 Task: Check the sale-to-list ratio of walk-in closet in the last 3 years.
Action: Mouse moved to (1020, 242)
Screenshot: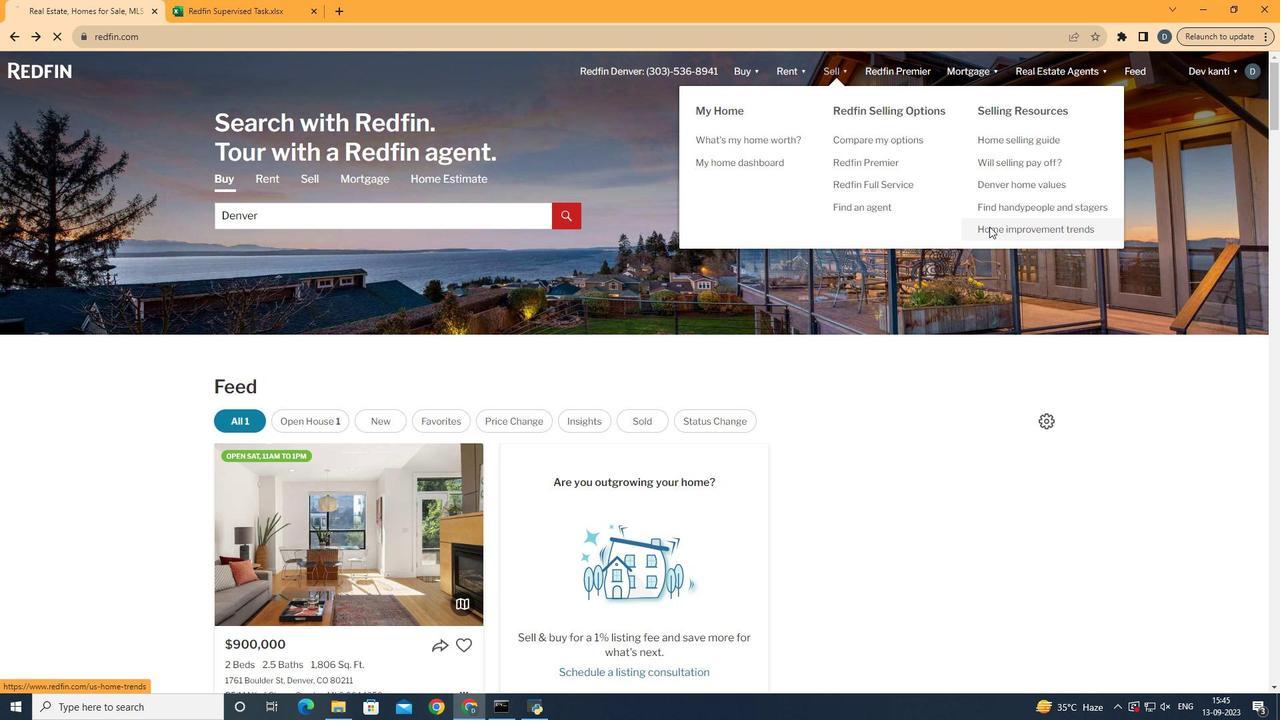 
Action: Mouse pressed left at (1020, 242)
Screenshot: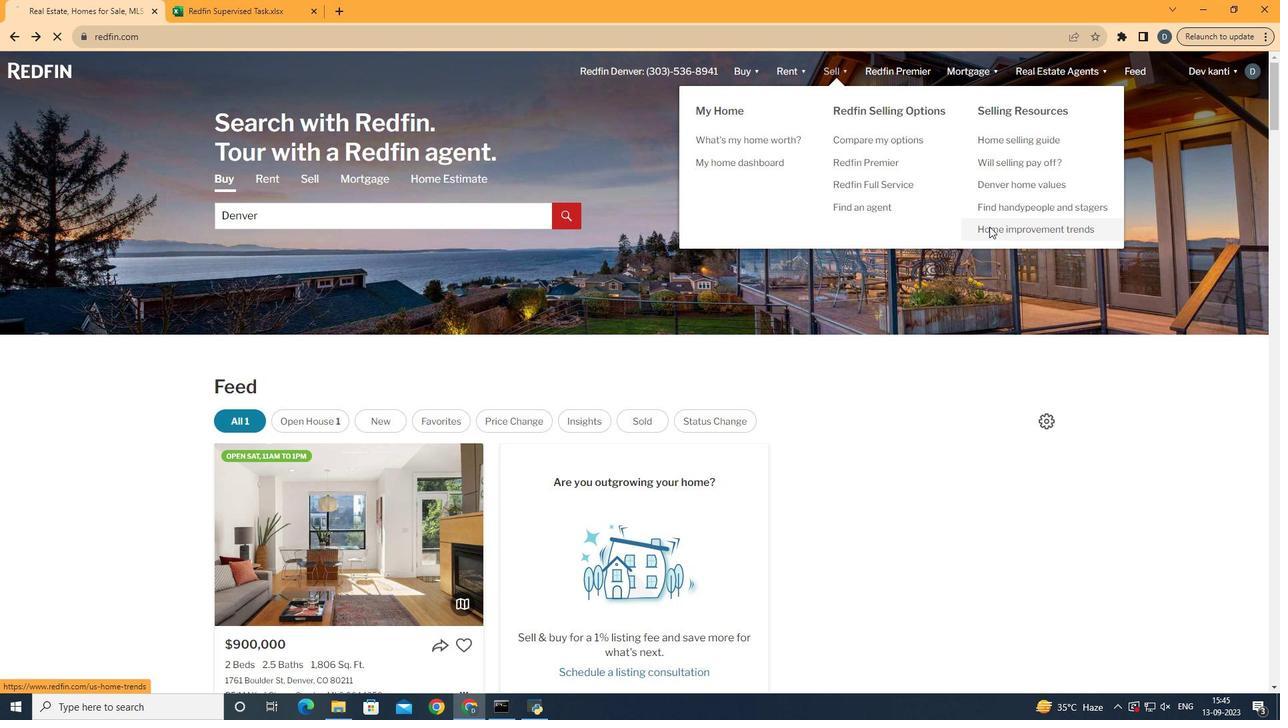 
Action: Mouse moved to (340, 266)
Screenshot: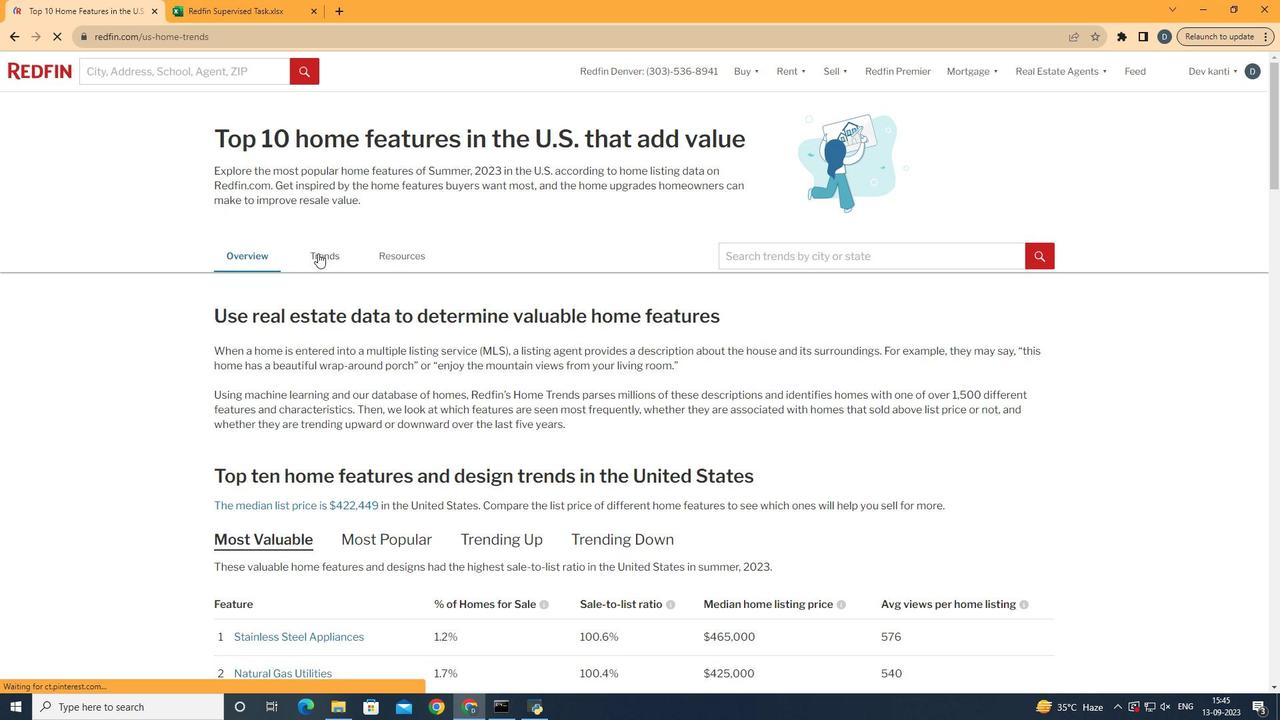
Action: Mouse pressed left at (340, 266)
Screenshot: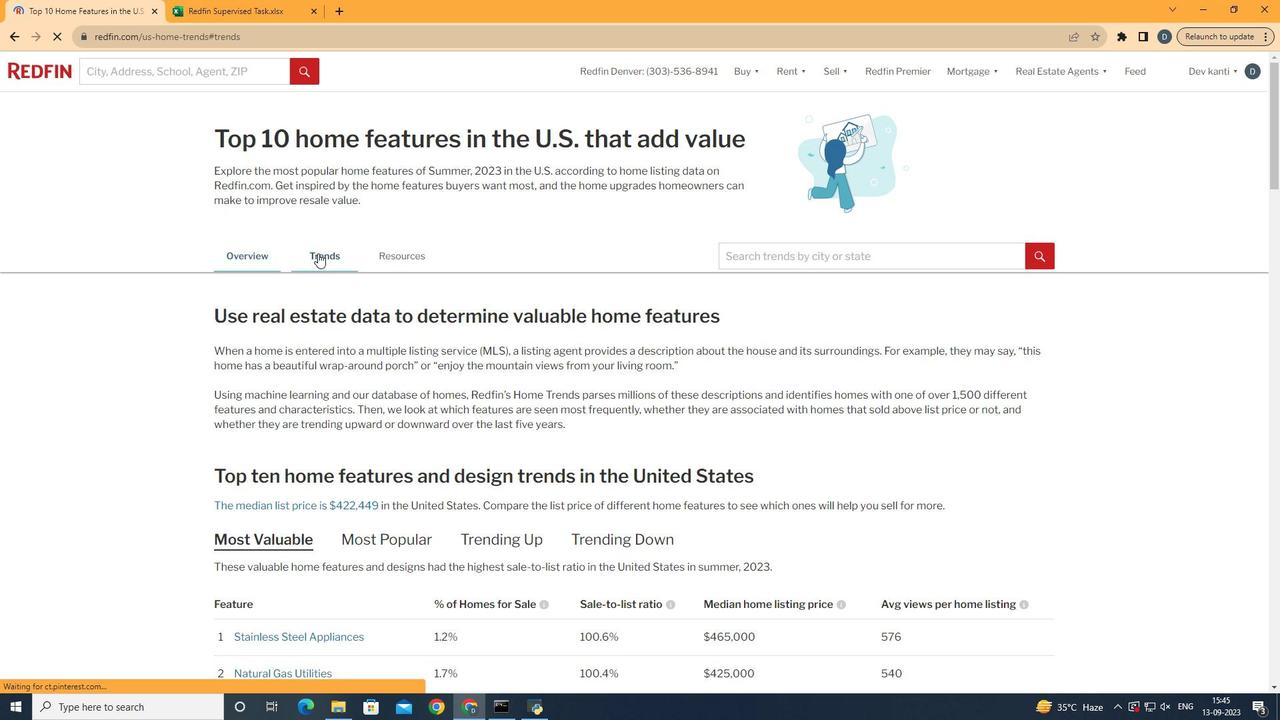 
Action: Mouse moved to (444, 322)
Screenshot: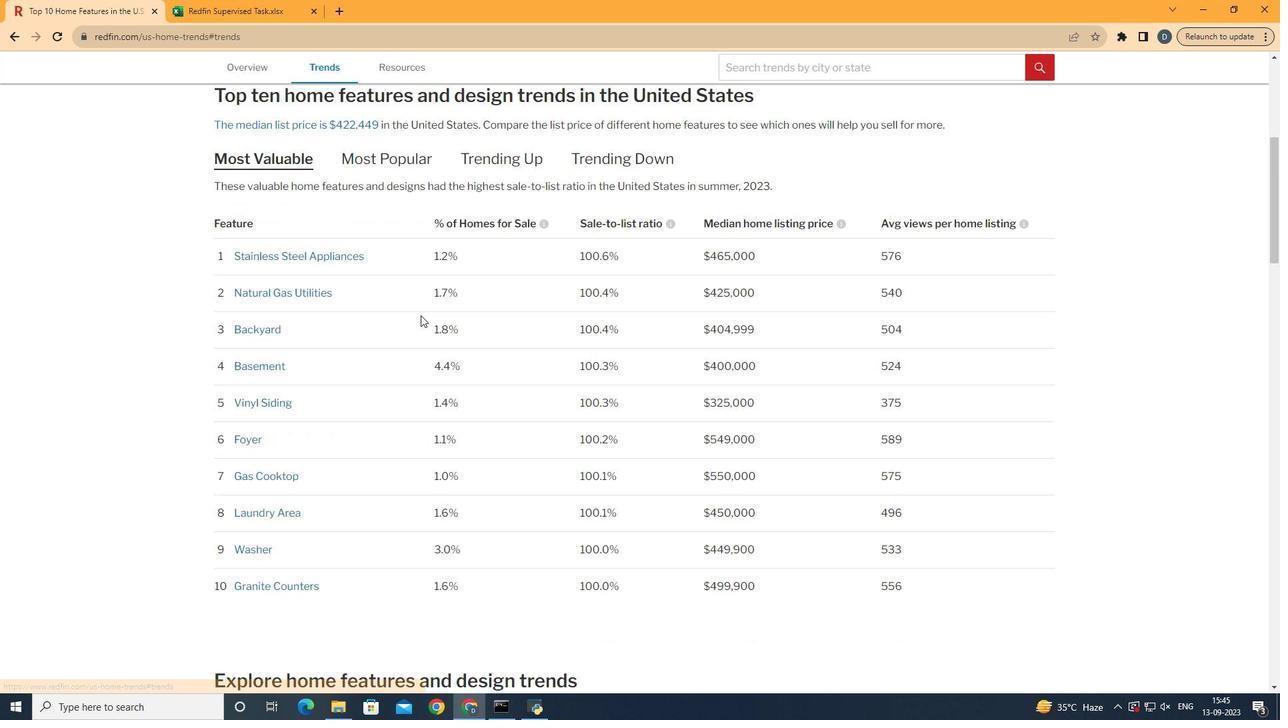 
Action: Mouse scrolled (444, 322) with delta (0, 0)
Screenshot: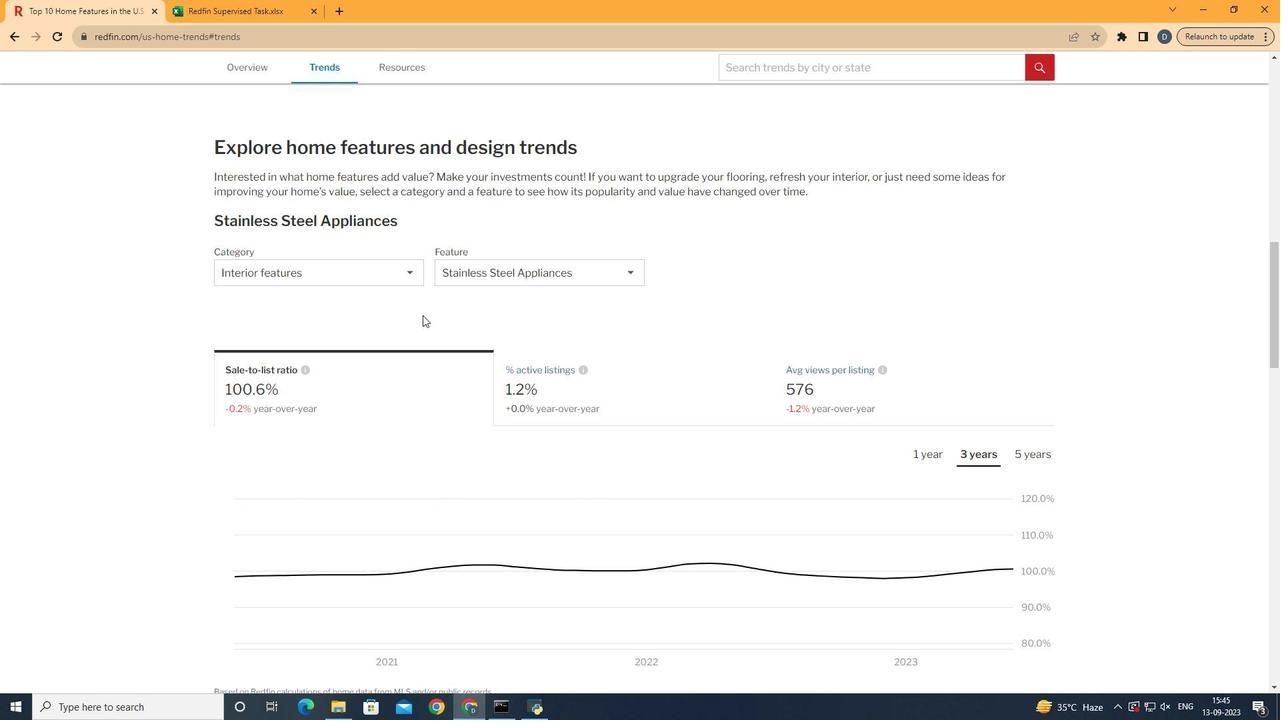 
Action: Mouse scrolled (444, 322) with delta (0, 0)
Screenshot: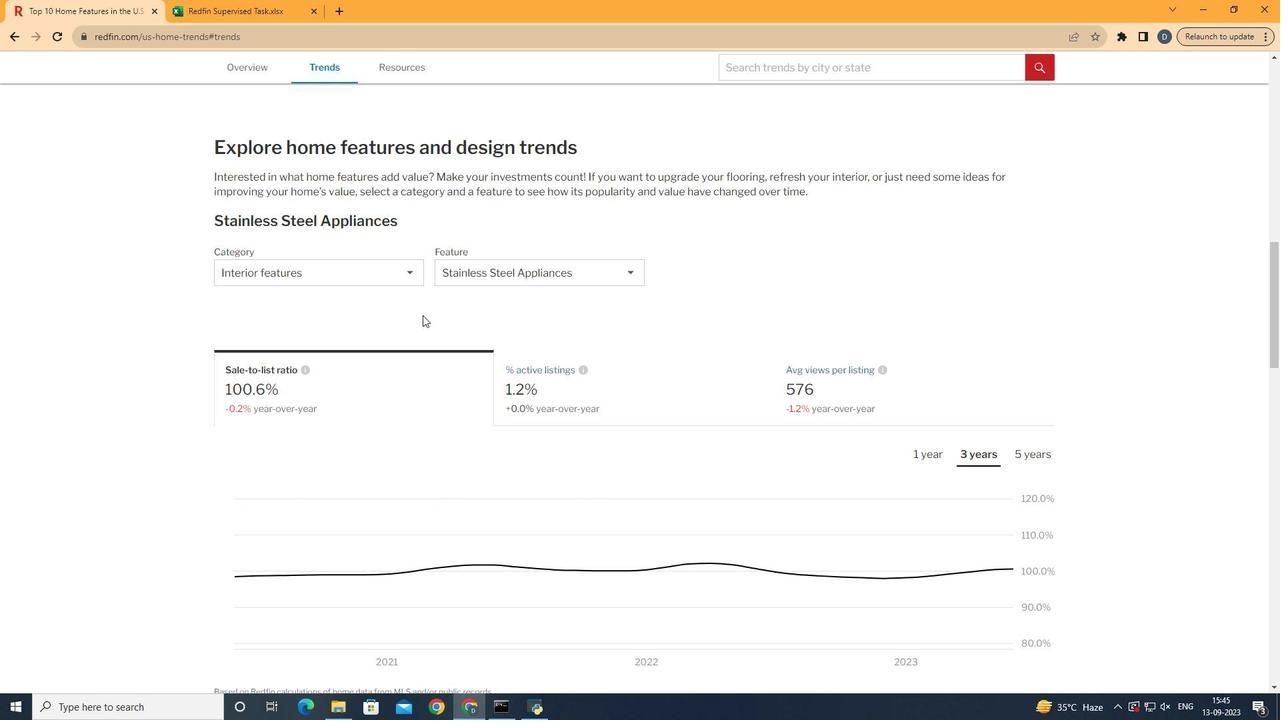 
Action: Mouse scrolled (444, 321) with delta (0, -1)
Screenshot: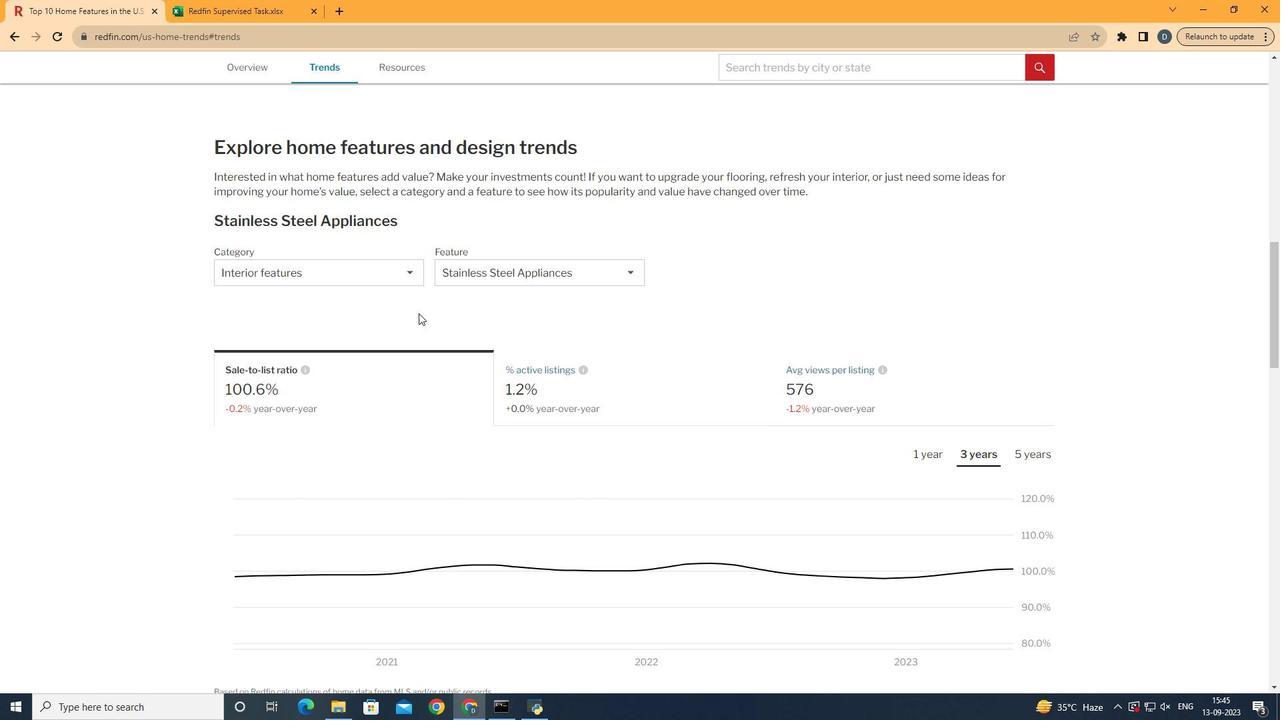 
Action: Mouse scrolled (444, 322) with delta (0, 0)
Screenshot: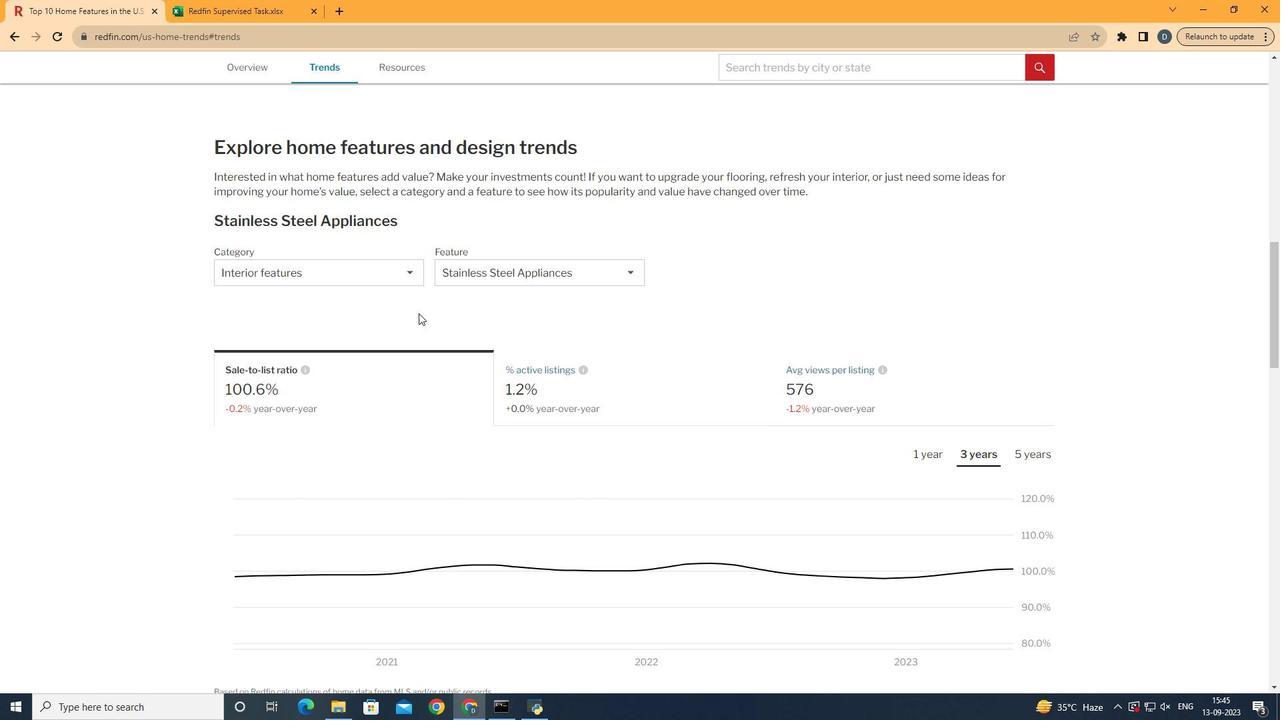 
Action: Mouse scrolled (444, 322) with delta (0, 0)
Screenshot: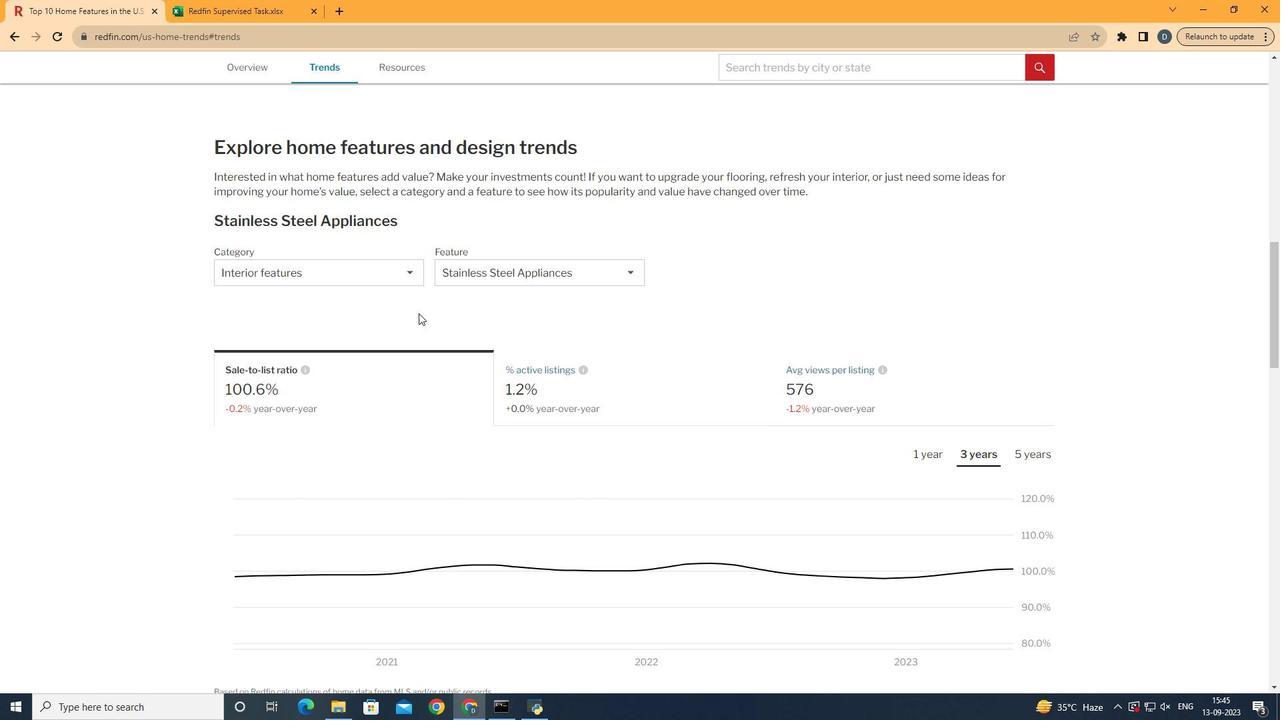 
Action: Mouse scrolled (444, 321) with delta (0, -1)
Screenshot: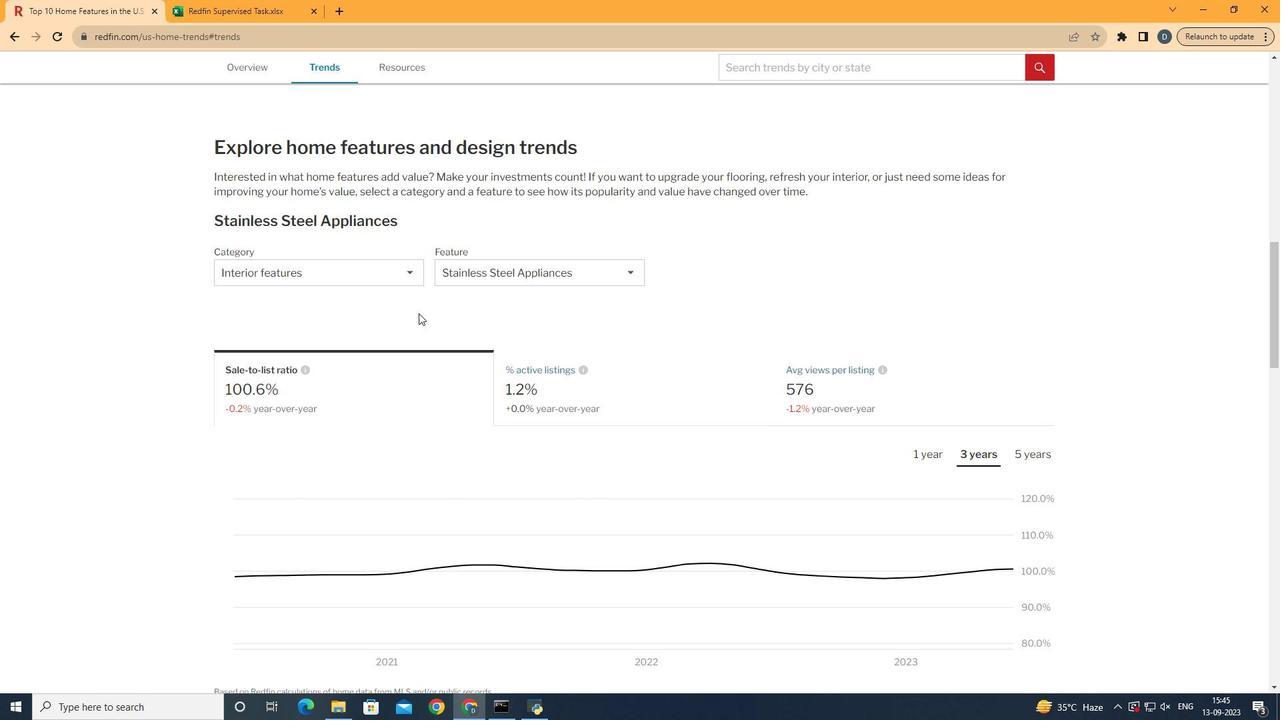
Action: Mouse moved to (355, 280)
Screenshot: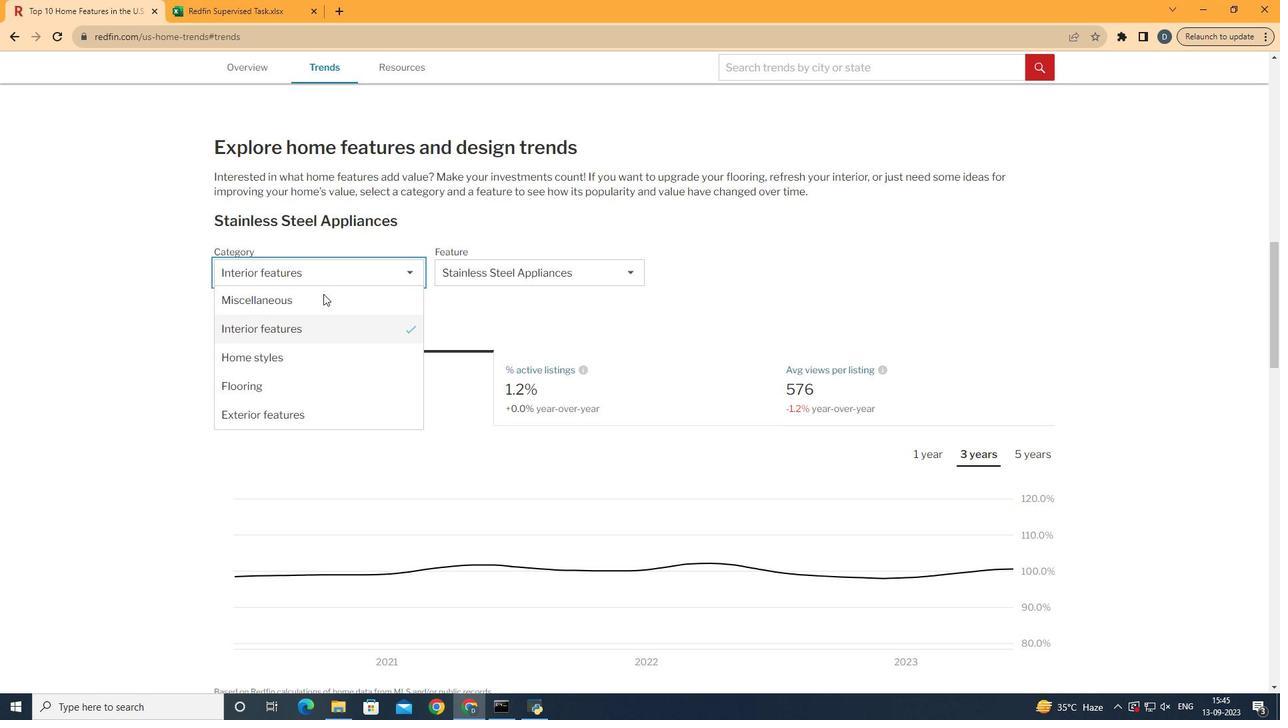 
Action: Mouse pressed left at (355, 280)
Screenshot: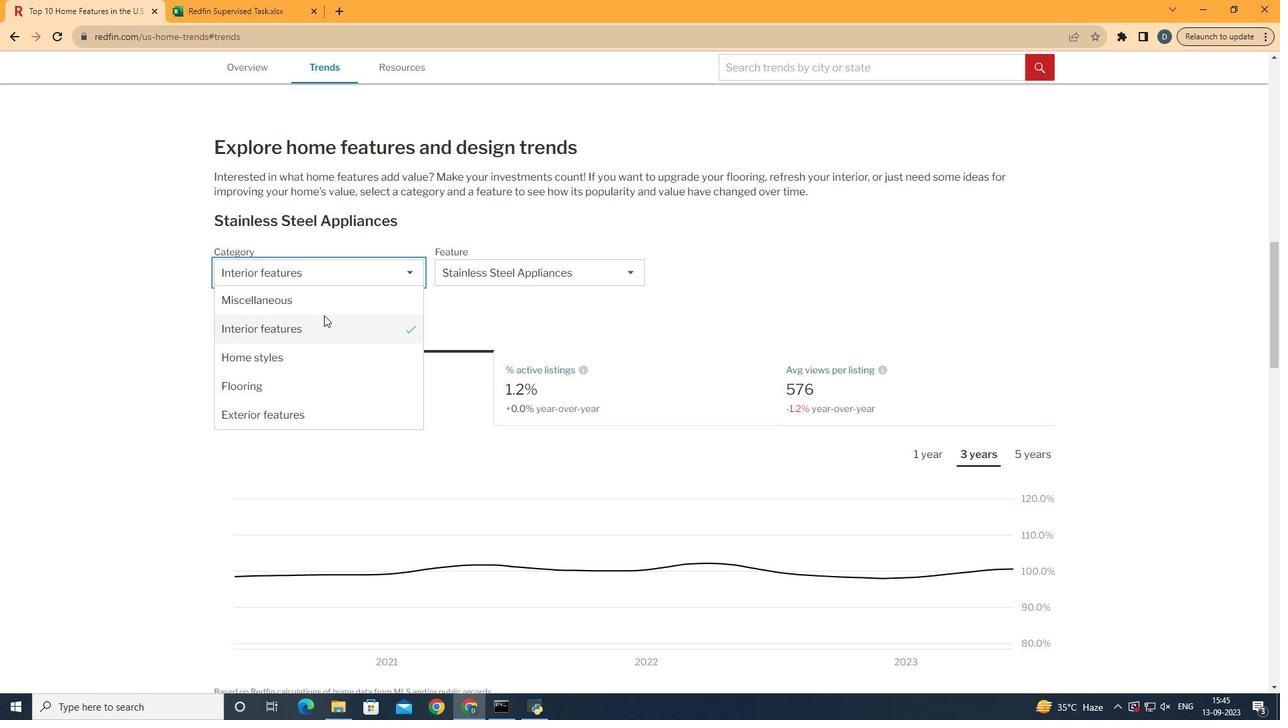 
Action: Mouse moved to (346, 323)
Screenshot: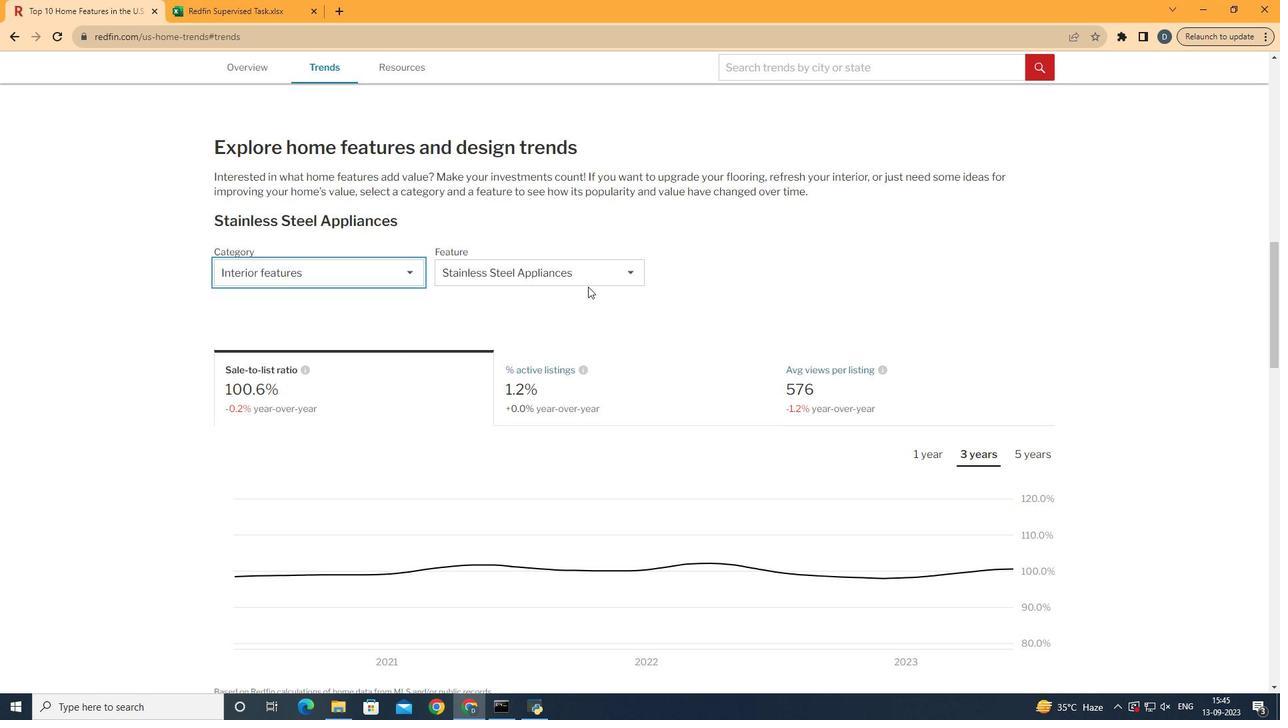 
Action: Mouse pressed left at (346, 323)
Screenshot: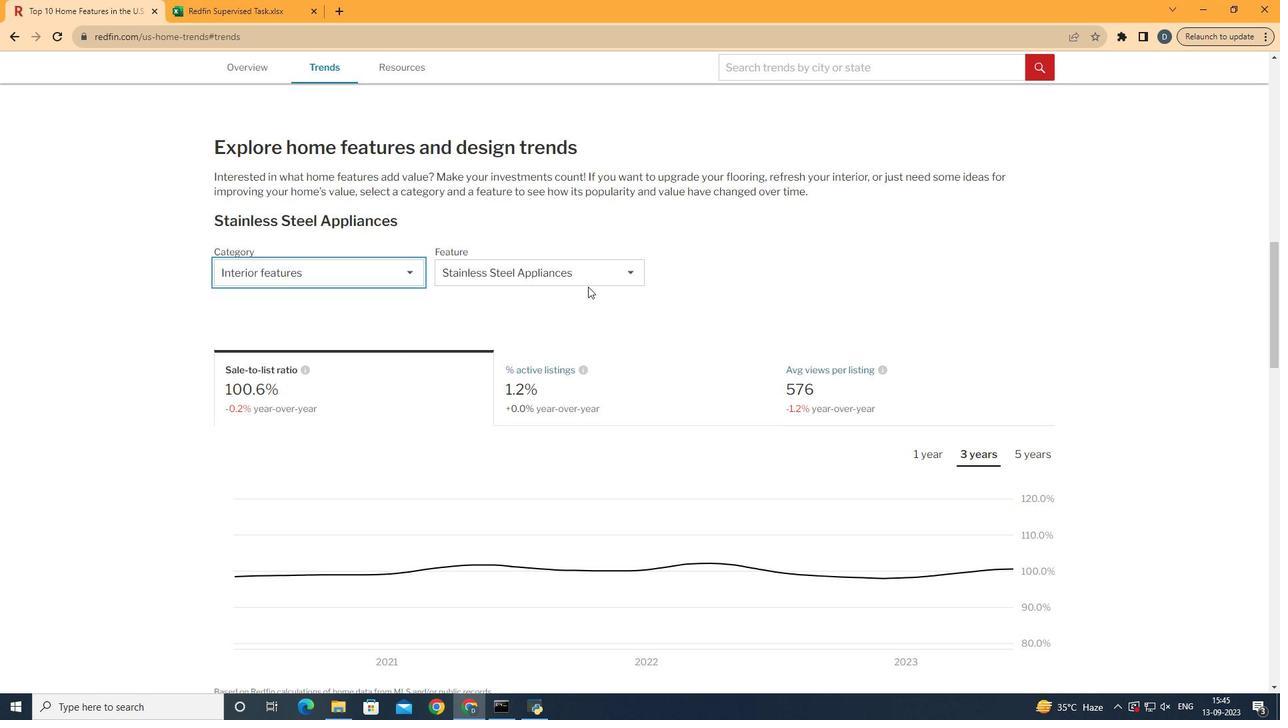 
Action: Mouse moved to (614, 296)
Screenshot: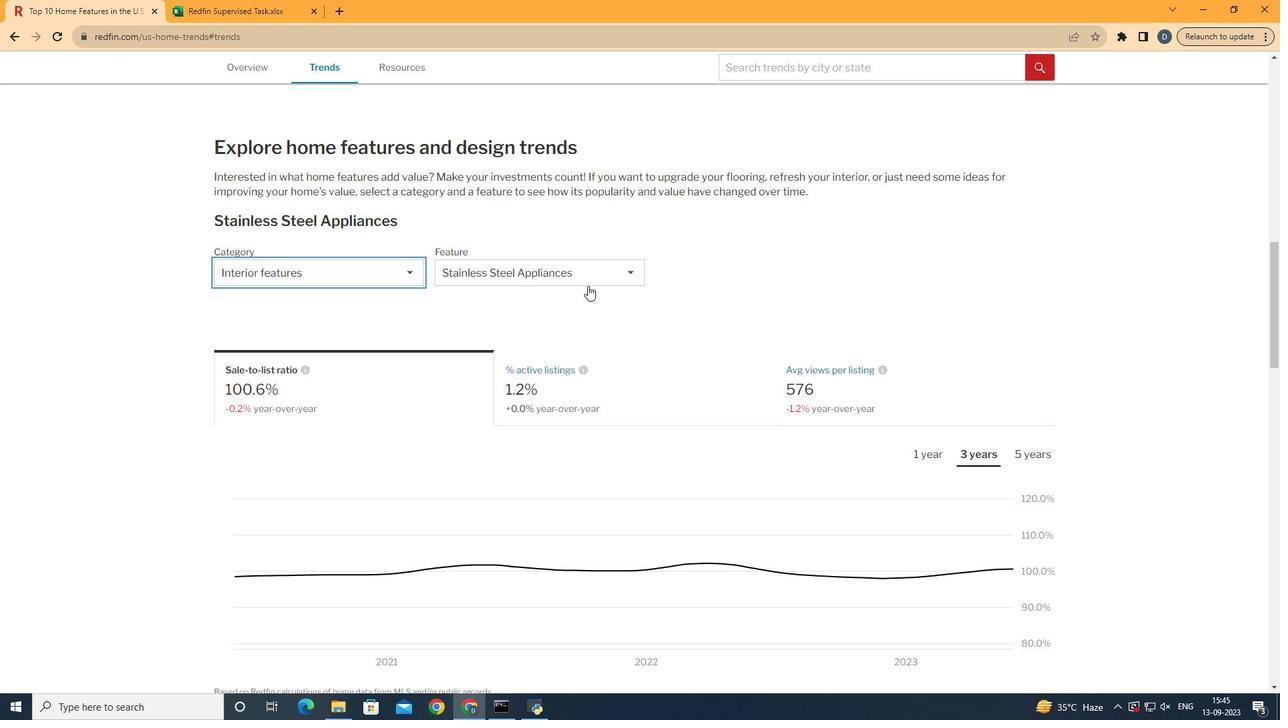 
Action: Mouse pressed left at (614, 296)
Screenshot: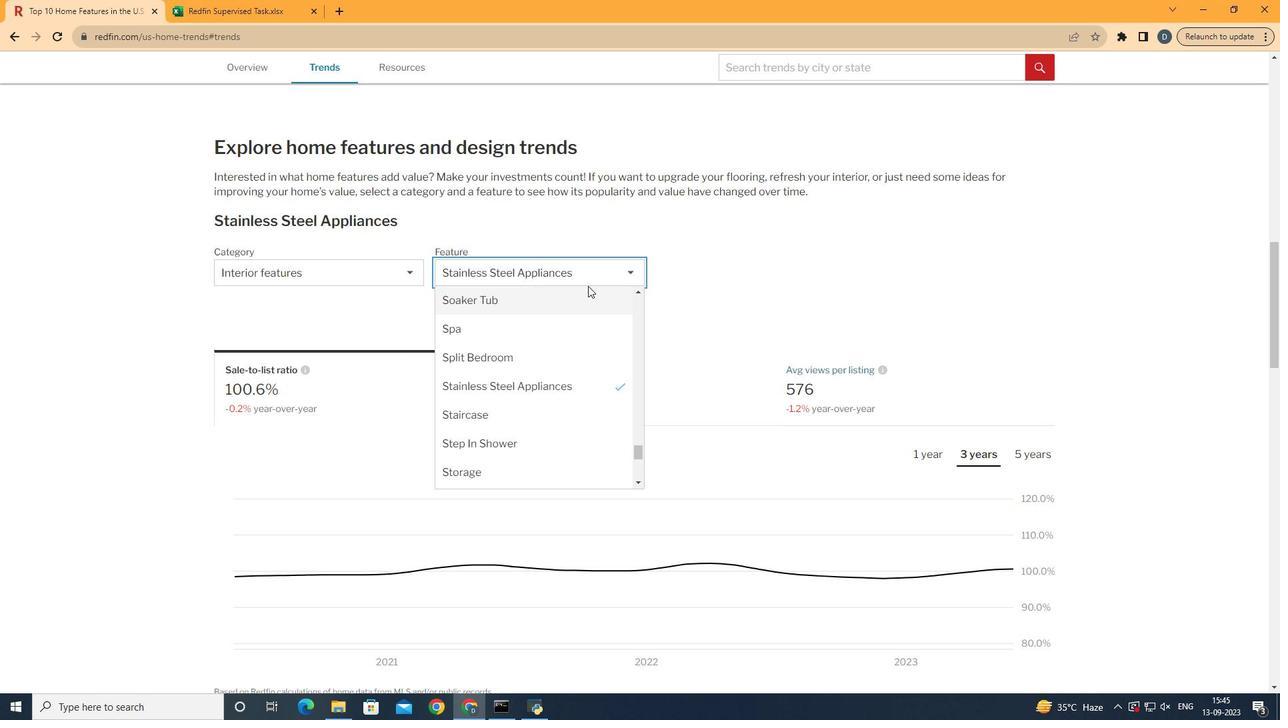 
Action: Mouse moved to (600, 418)
Screenshot: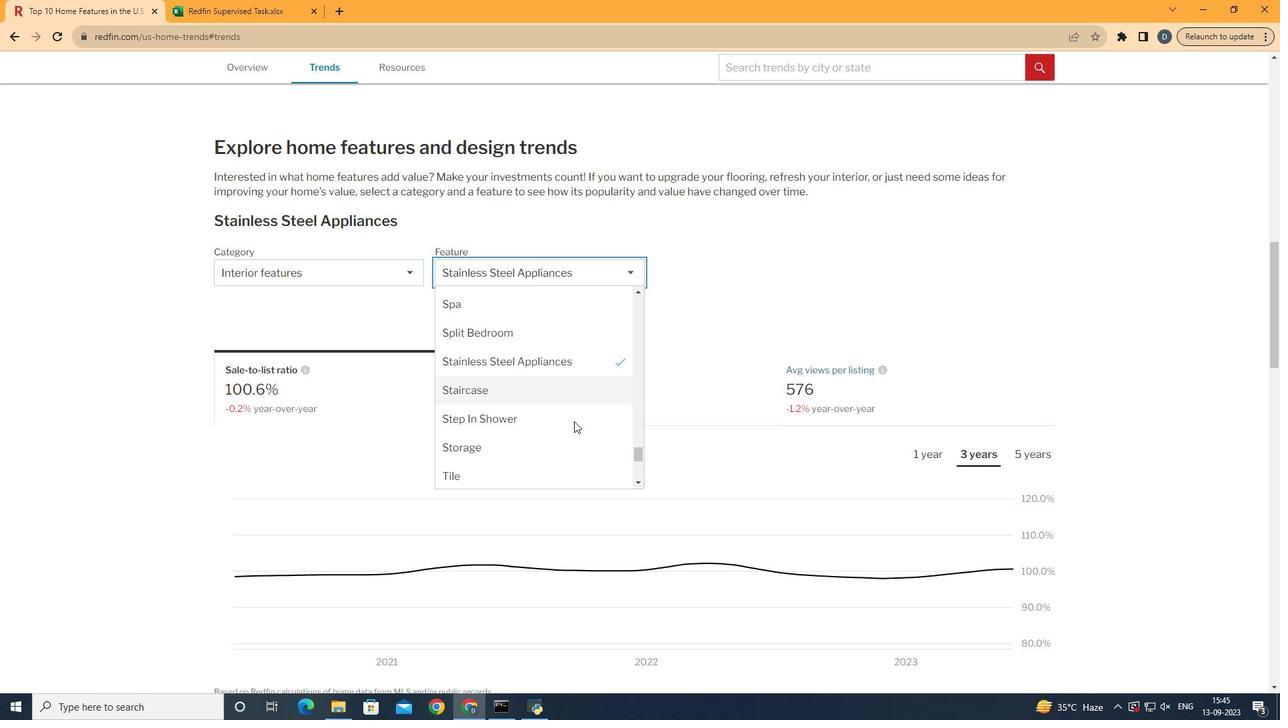 
Action: Mouse scrolled (600, 418) with delta (0, 0)
Screenshot: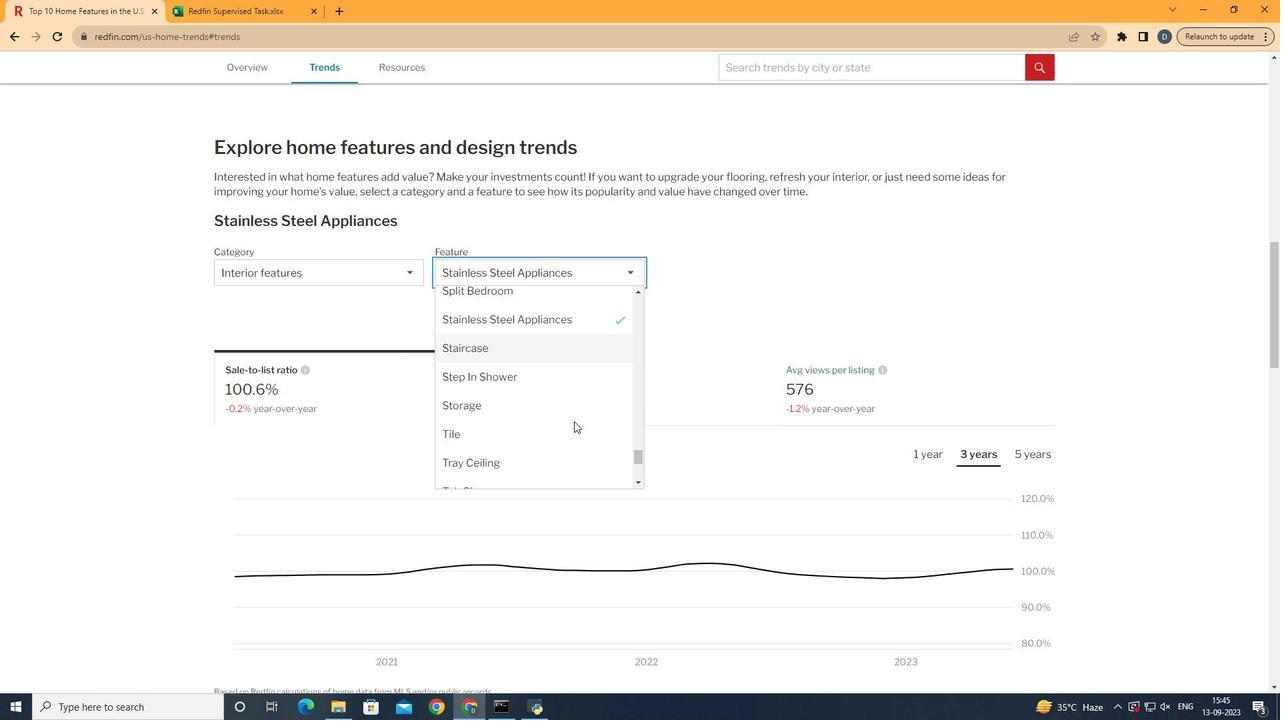 
Action: Mouse moved to (600, 422)
Screenshot: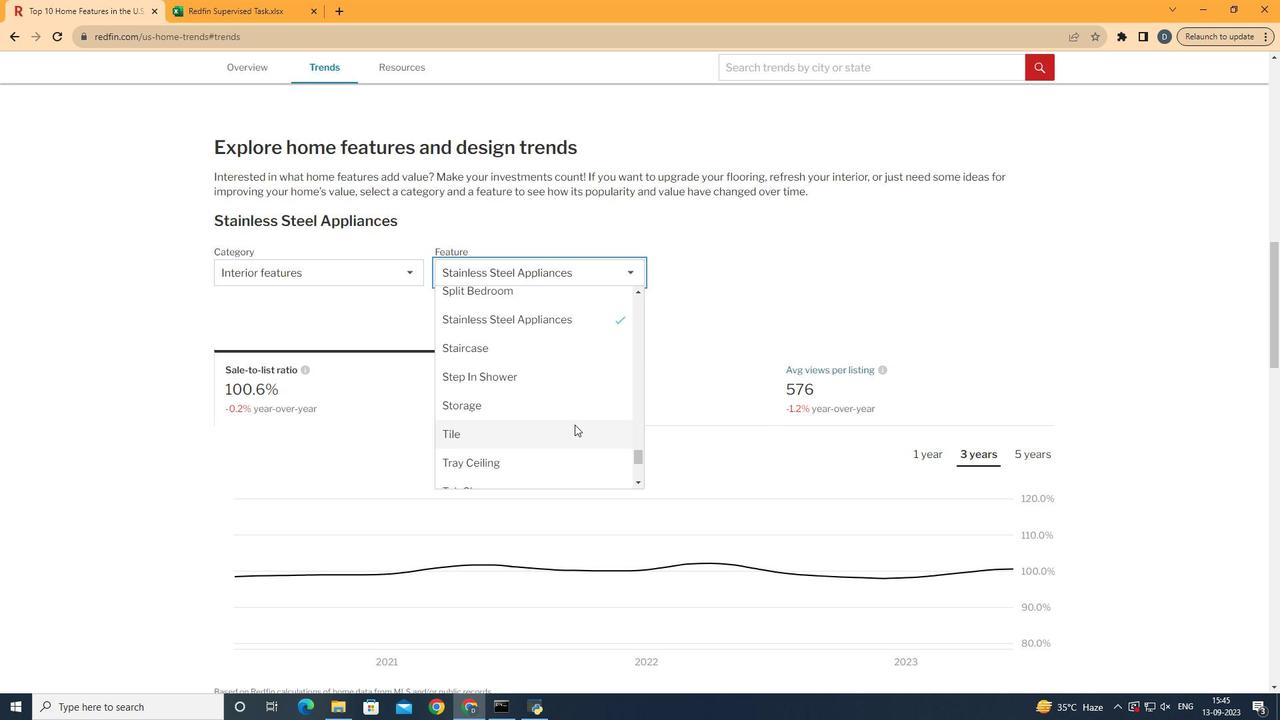 
Action: Mouse scrolled (600, 421) with delta (0, 0)
Screenshot: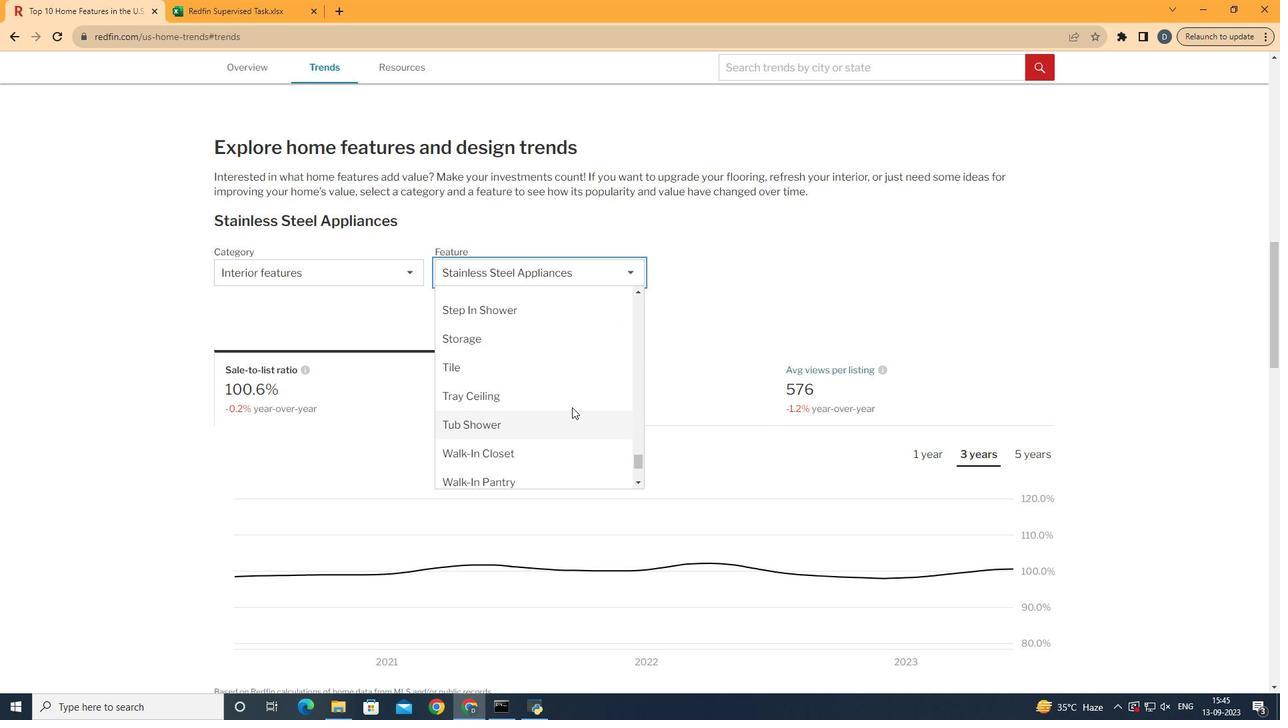 
Action: Mouse moved to (598, 406)
Screenshot: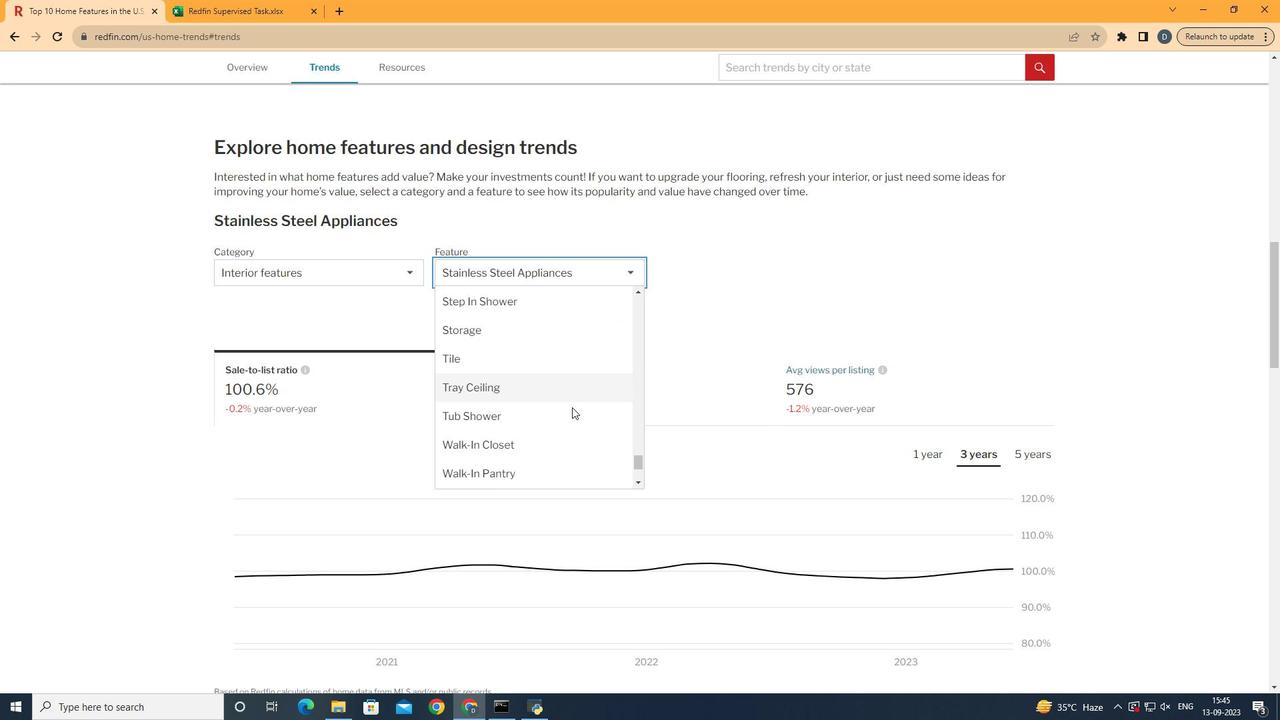 
Action: Mouse scrolled (598, 405) with delta (0, 0)
Screenshot: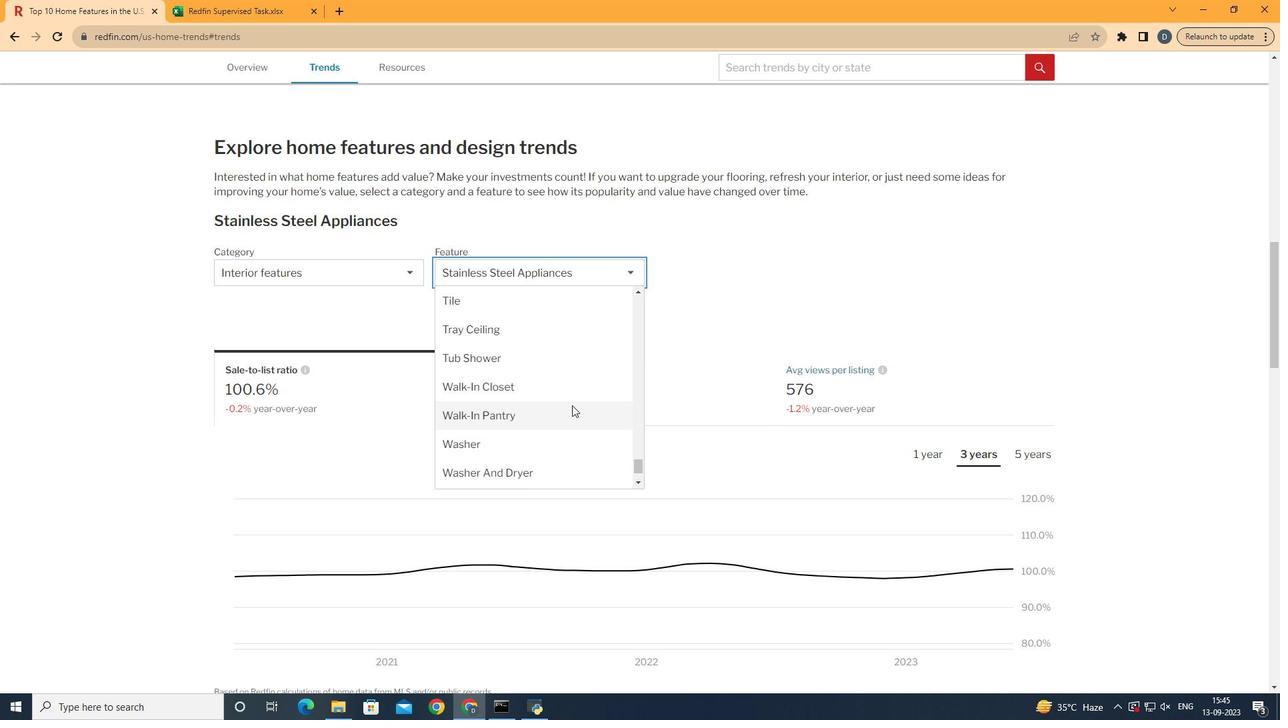 
Action: Mouse moved to (588, 394)
Screenshot: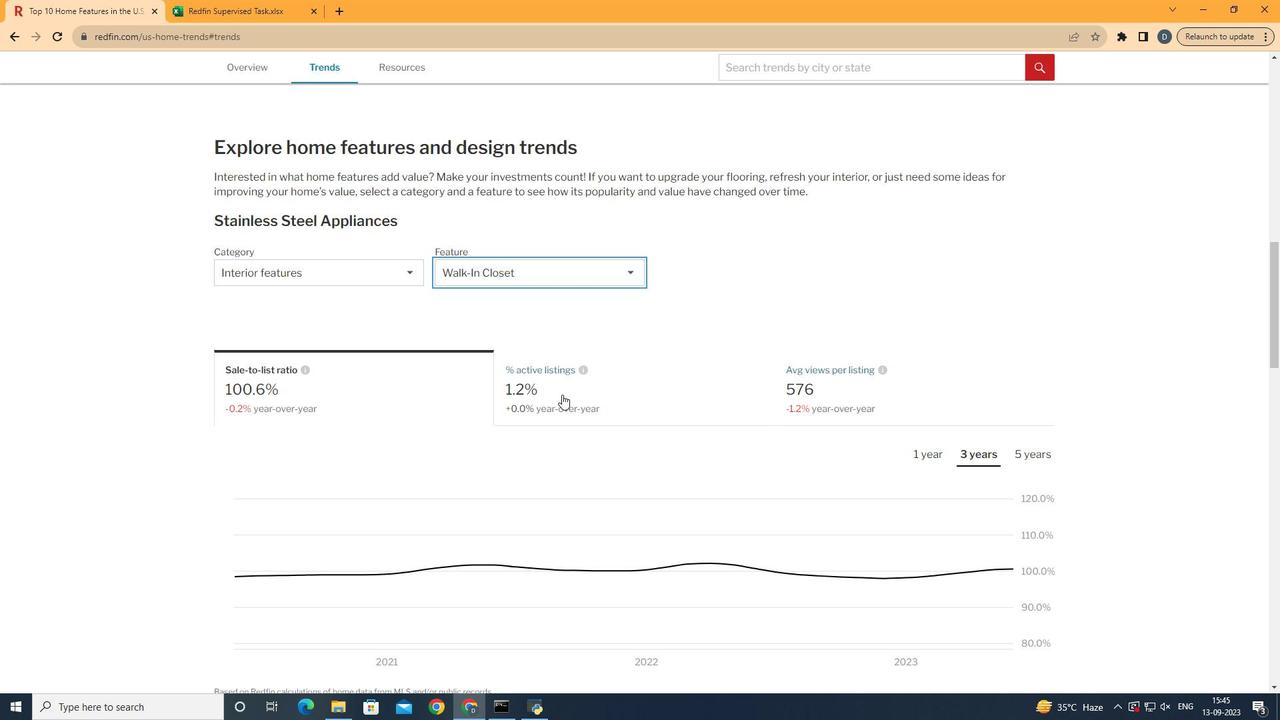 
Action: Mouse pressed left at (588, 394)
Screenshot: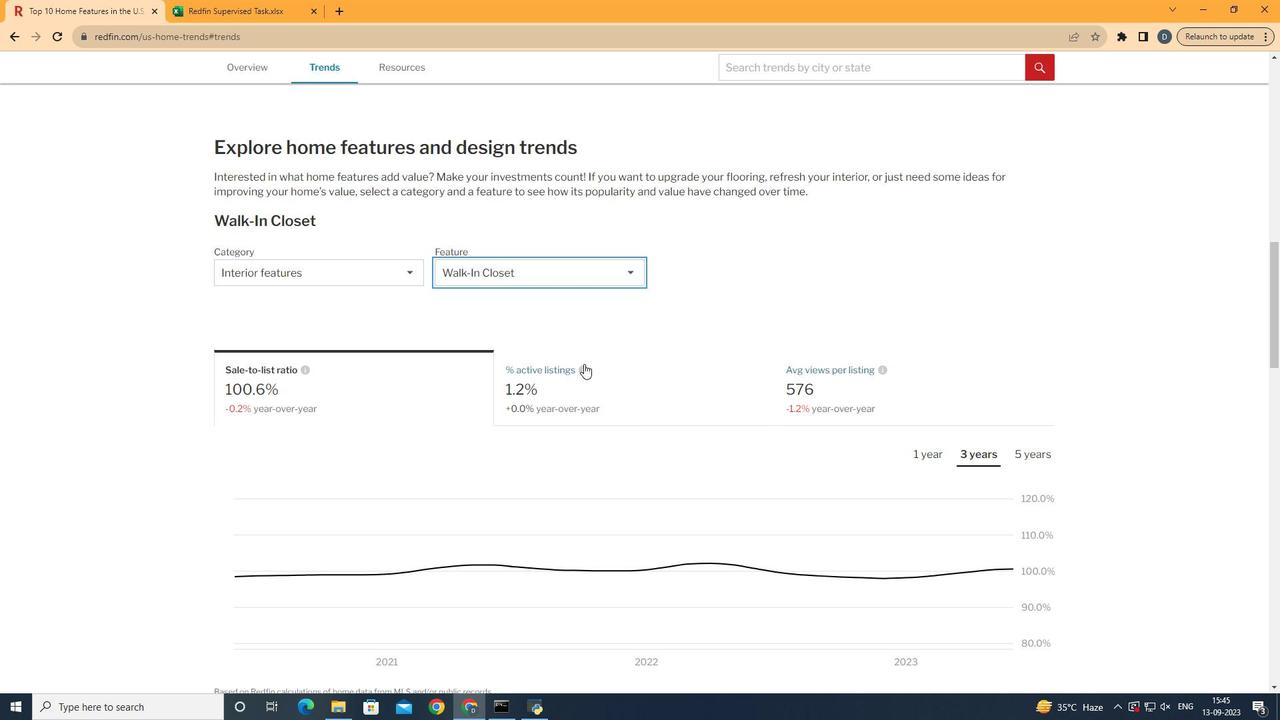 
Action: Mouse moved to (460, 369)
Screenshot: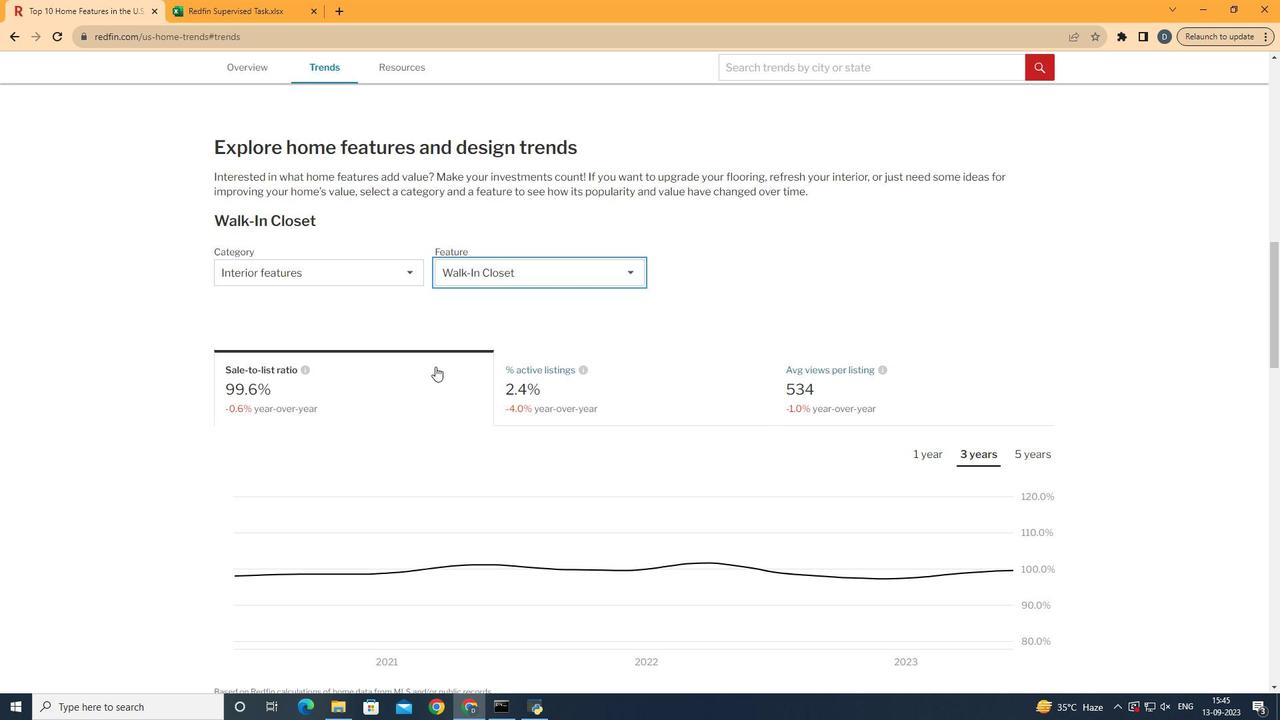 
Action: Mouse pressed left at (460, 369)
Screenshot: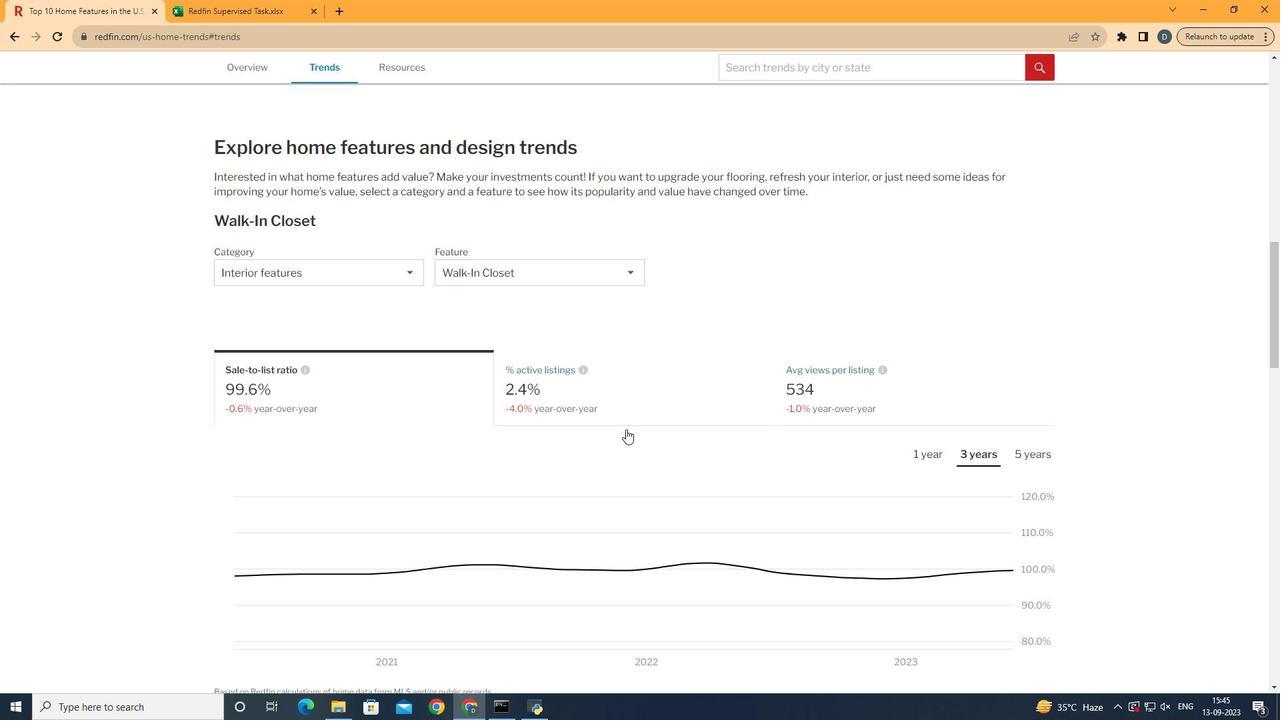 
Action: Mouse moved to (1012, 455)
Screenshot: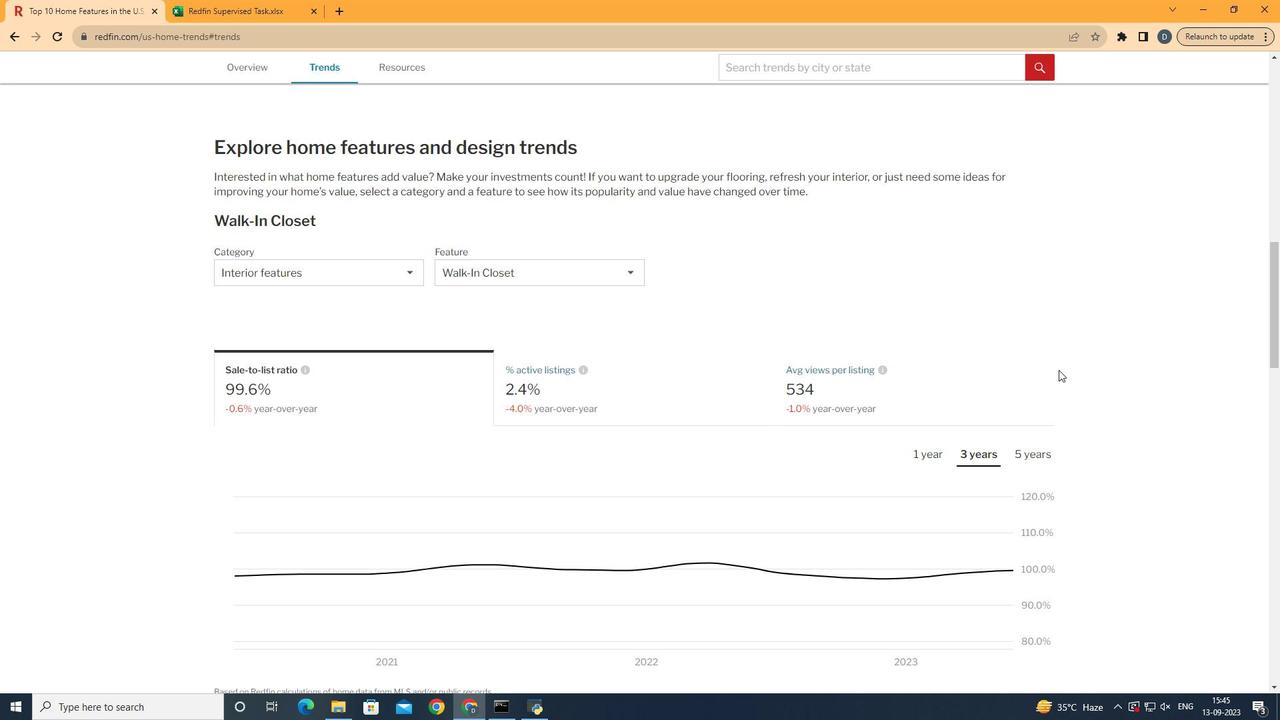 
Action: Mouse pressed left at (1012, 455)
Screenshot: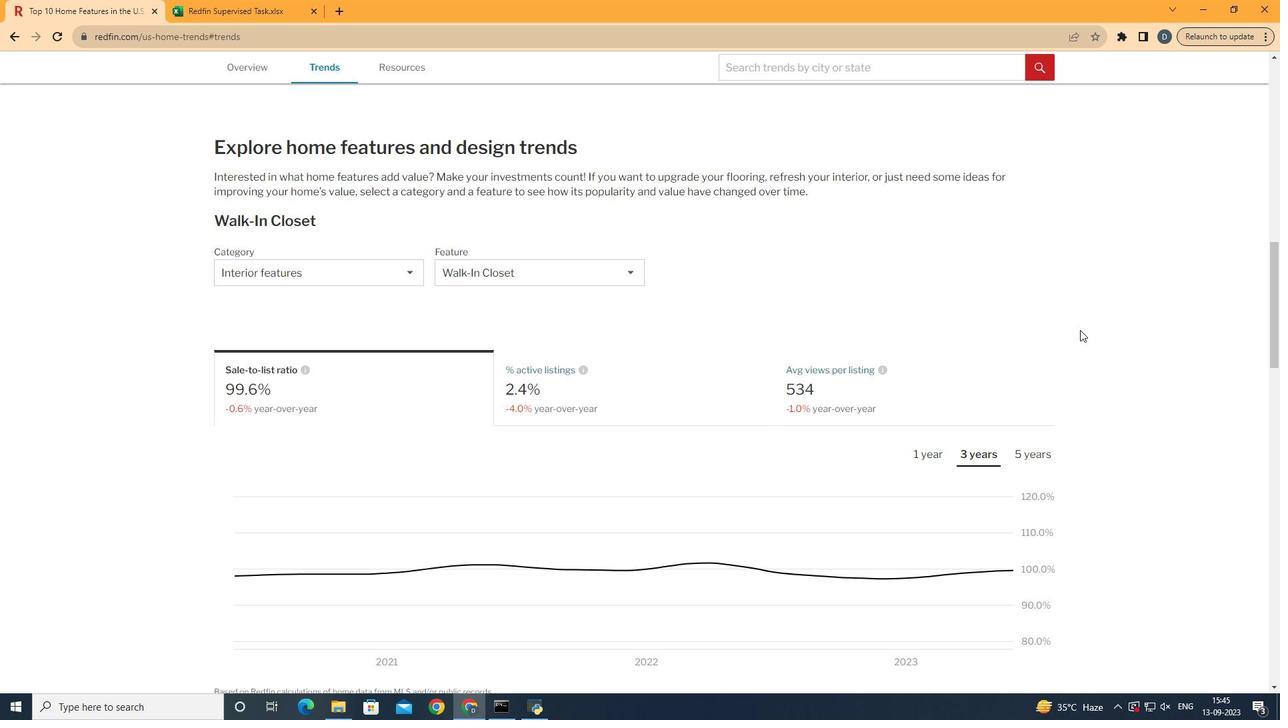 
Action: Mouse moved to (1113, 334)
Screenshot: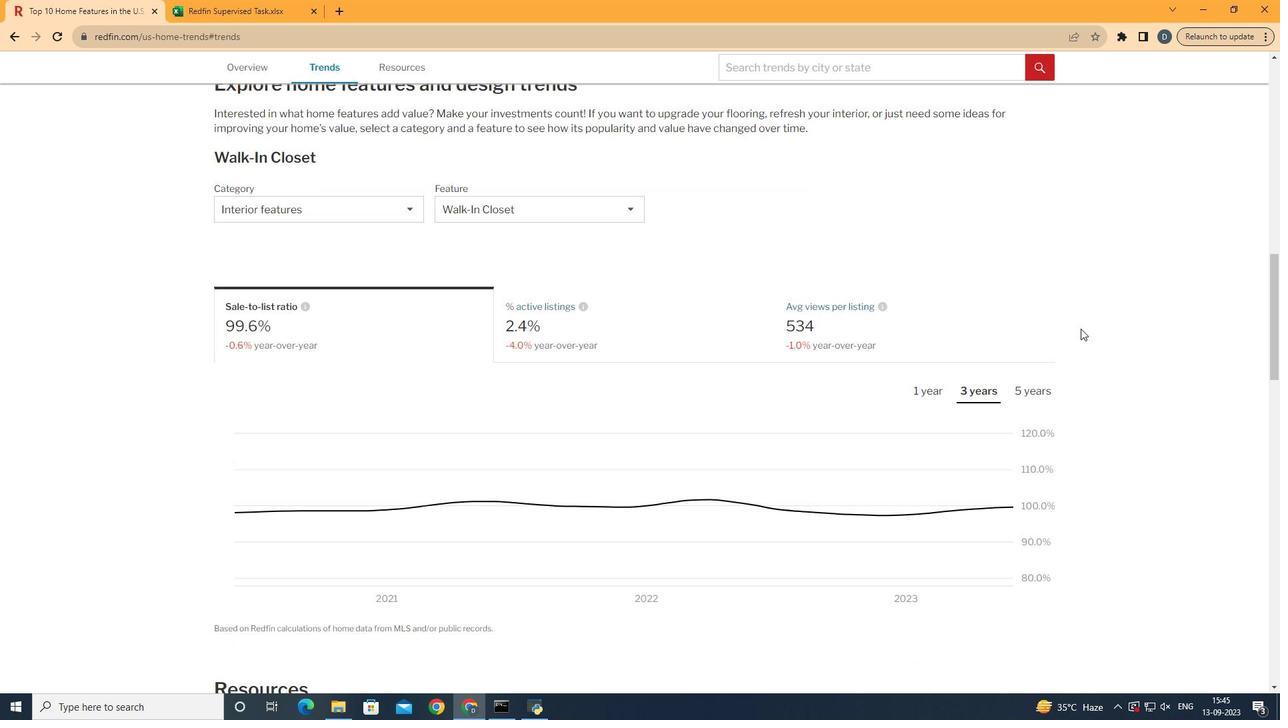 
Action: Mouse scrolled (1113, 334) with delta (0, 0)
Screenshot: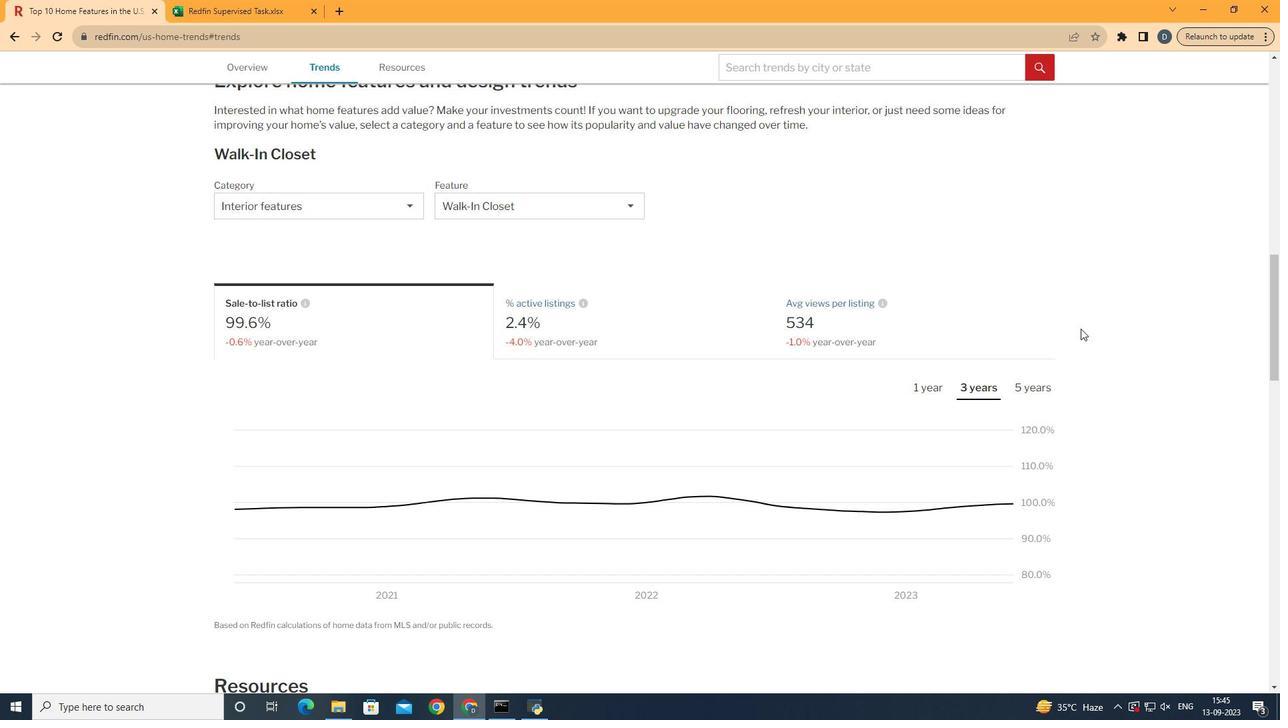 
